 Task: Add Everyone Unscented 3 In 1 Lotion to the cart.
Action: Mouse moved to (837, 280)
Screenshot: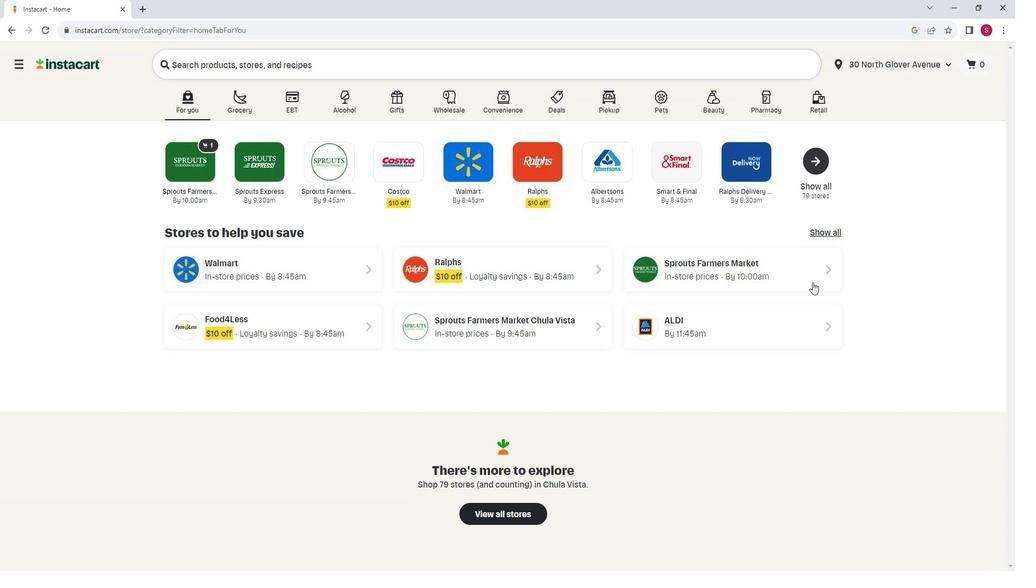 
Action: Mouse pressed left at (837, 280)
Screenshot: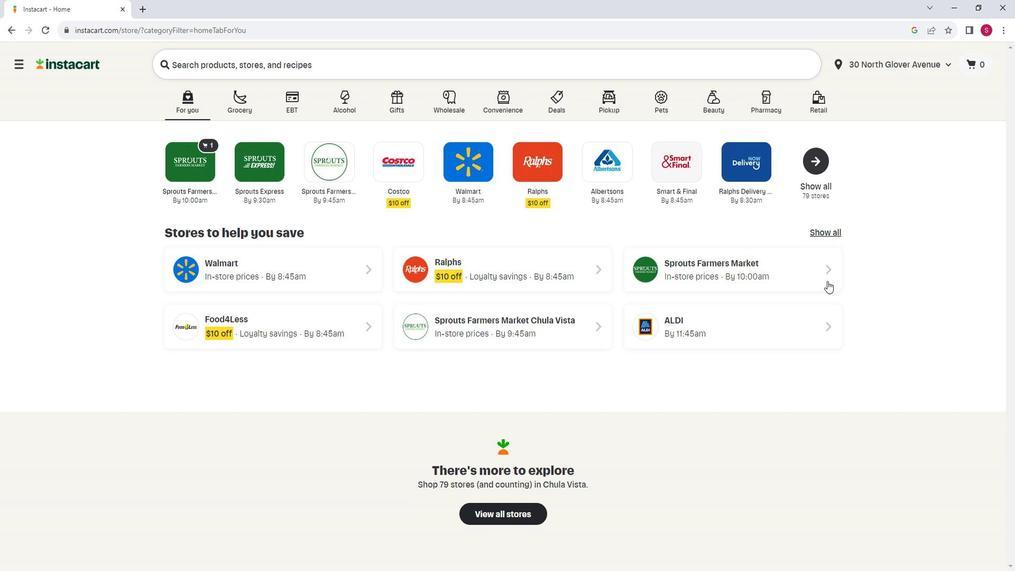 
Action: Mouse moved to (62, 365)
Screenshot: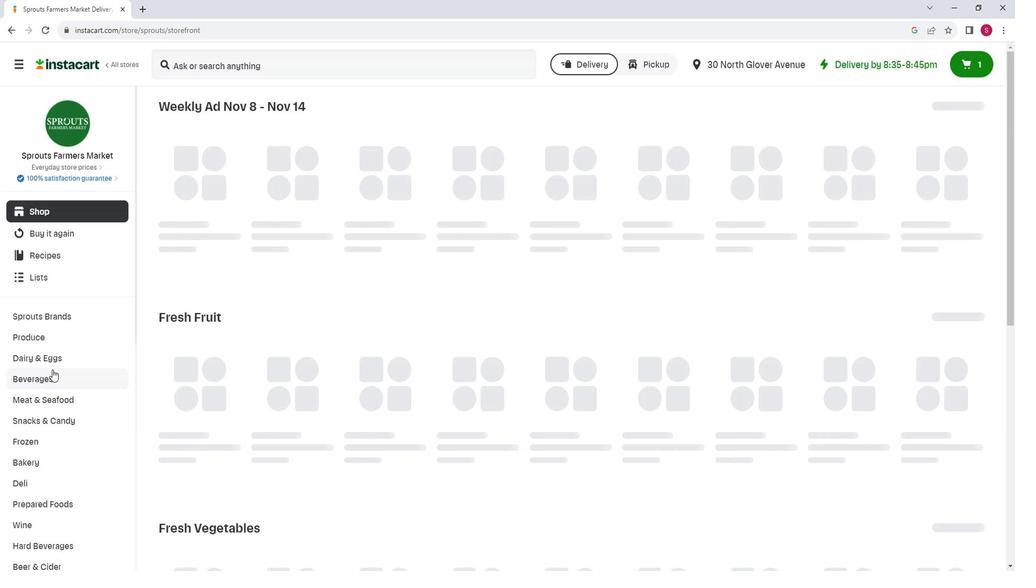 
Action: Mouse scrolled (62, 364) with delta (0, 0)
Screenshot: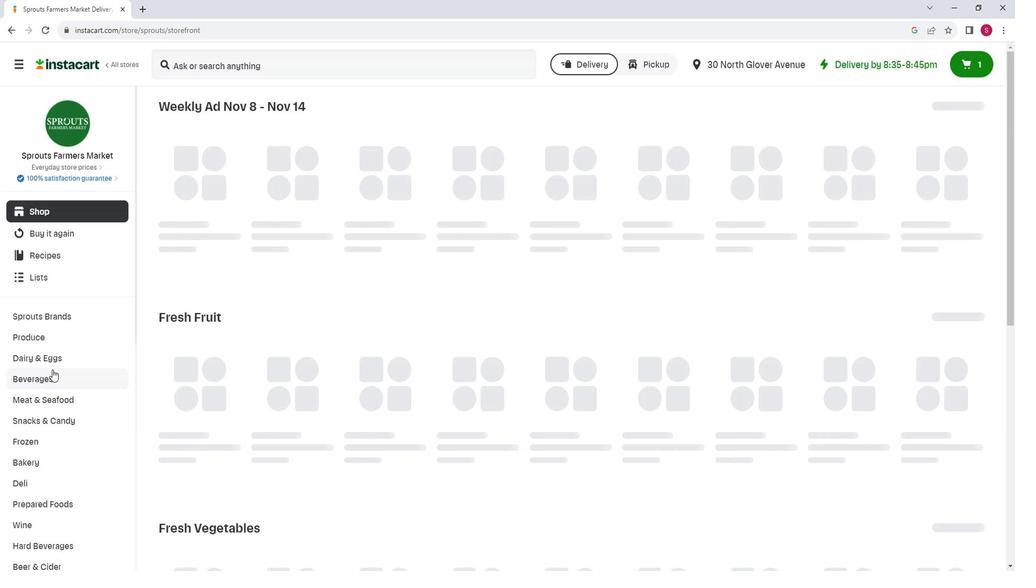 
Action: Mouse scrolled (62, 364) with delta (0, 0)
Screenshot: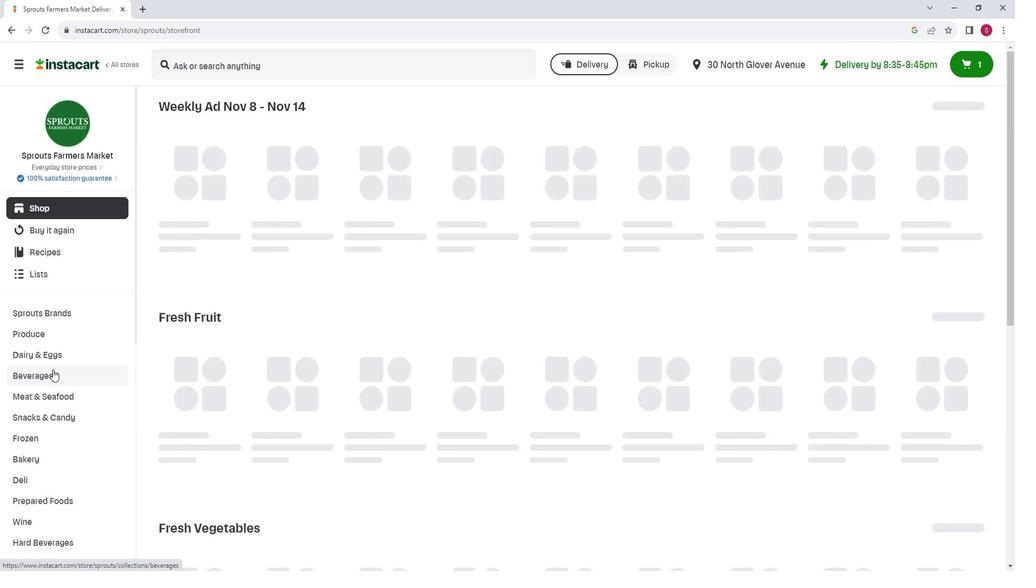 
Action: Mouse moved to (66, 364)
Screenshot: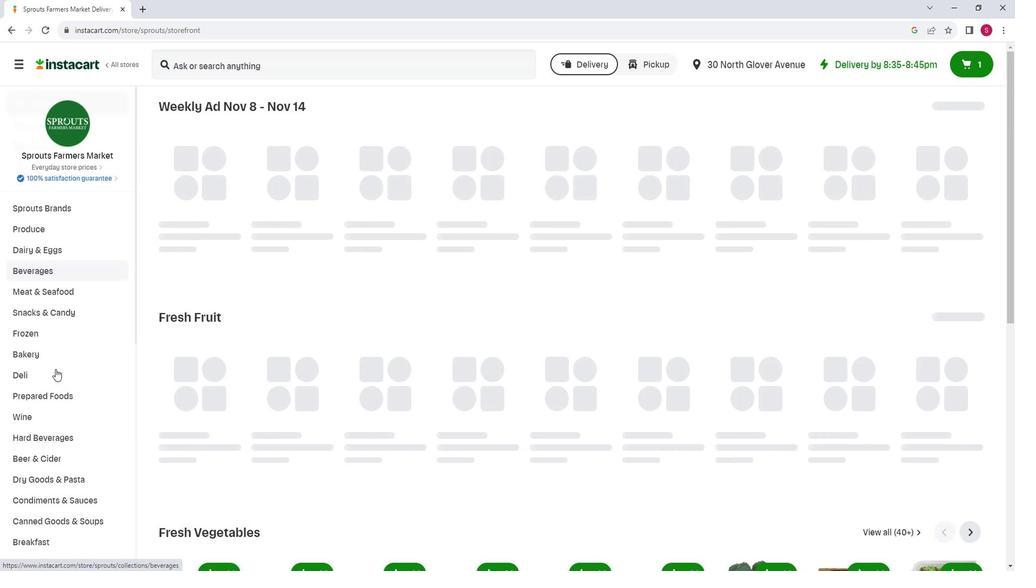 
Action: Mouse scrolled (66, 364) with delta (0, 0)
Screenshot: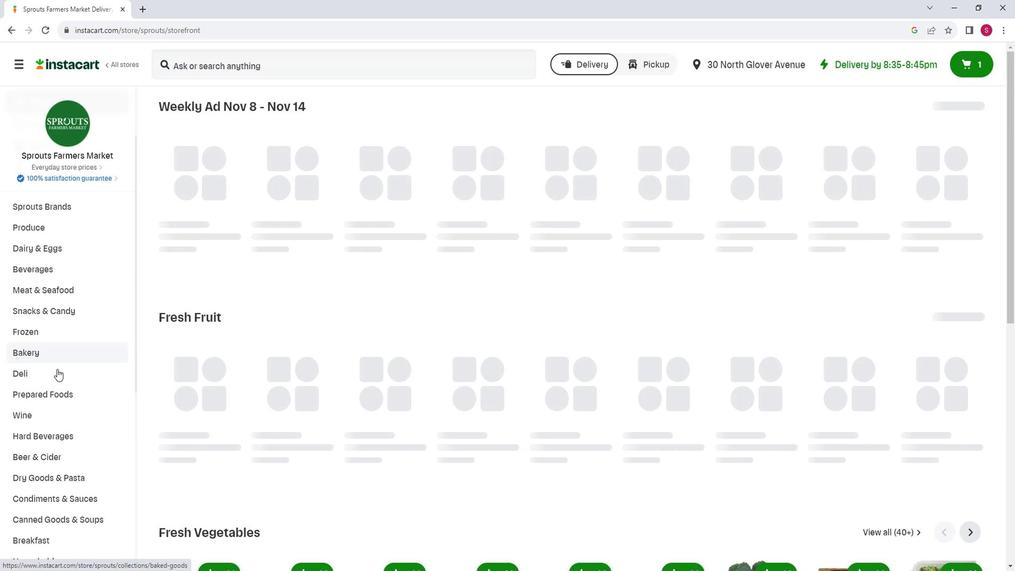 
Action: Mouse scrolled (66, 364) with delta (0, 0)
Screenshot: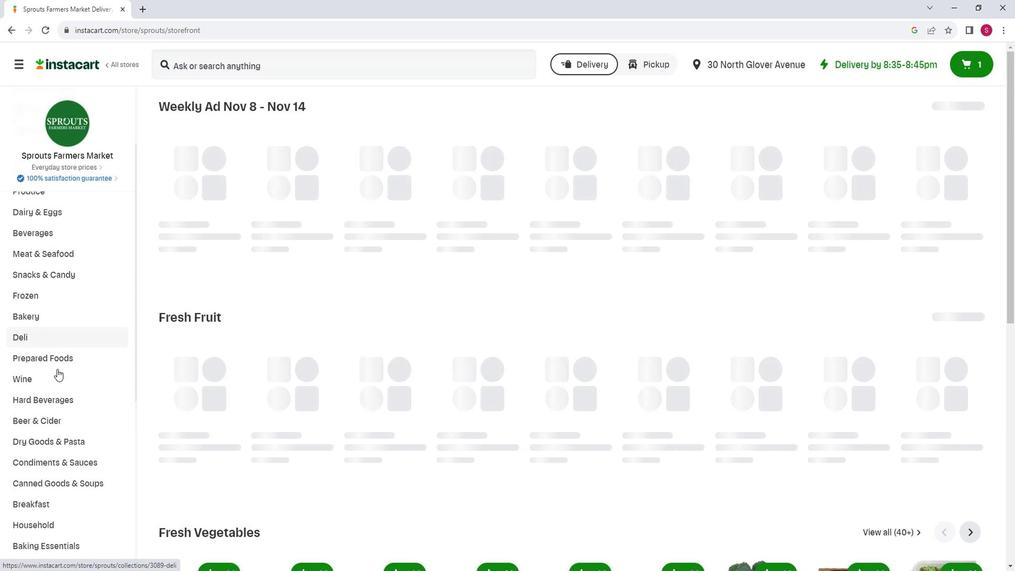 
Action: Mouse moved to (68, 362)
Screenshot: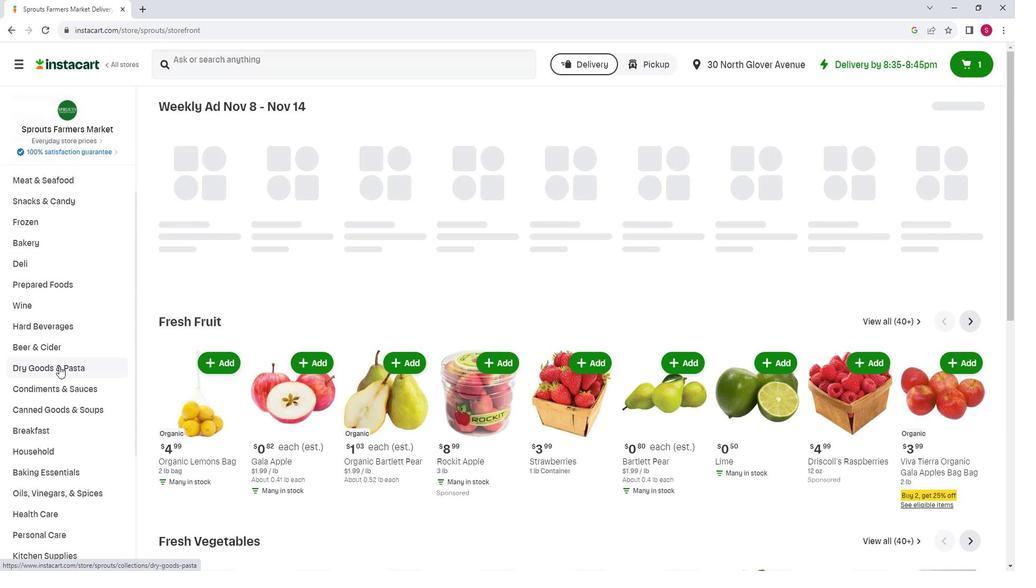 
Action: Mouse scrolled (68, 362) with delta (0, 0)
Screenshot: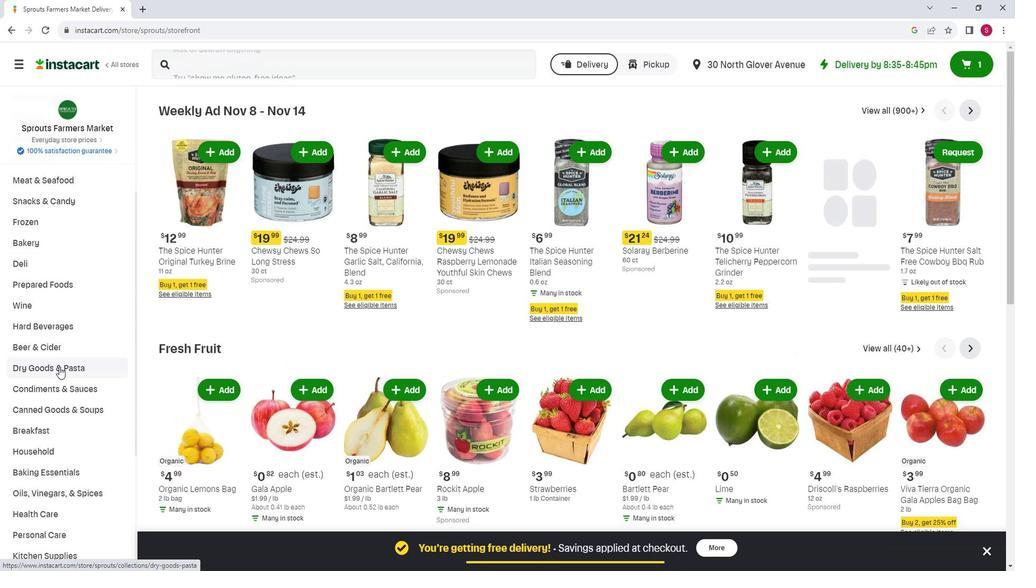 
Action: Mouse moved to (68, 363)
Screenshot: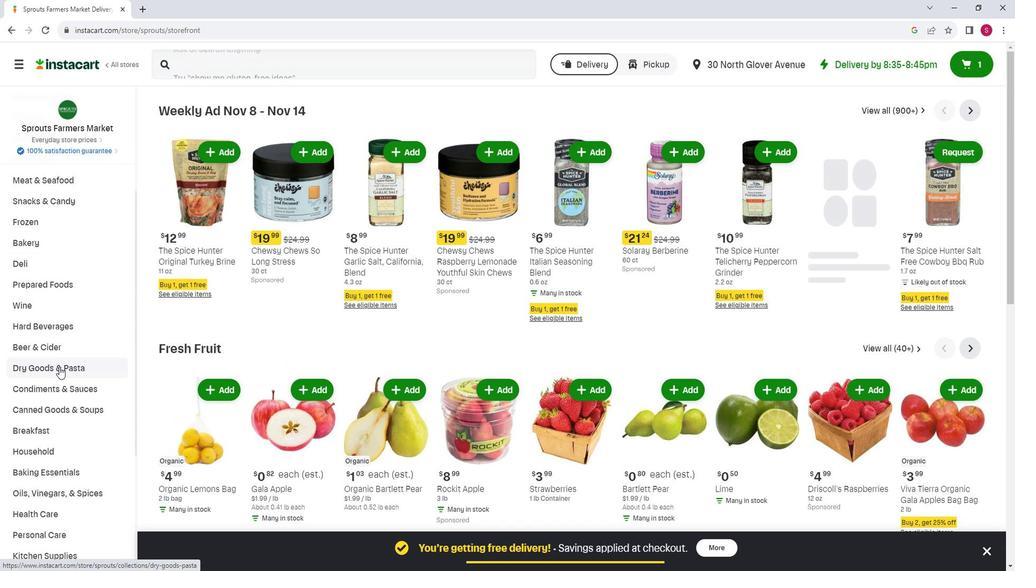 
Action: Mouse scrolled (68, 362) with delta (0, 0)
Screenshot: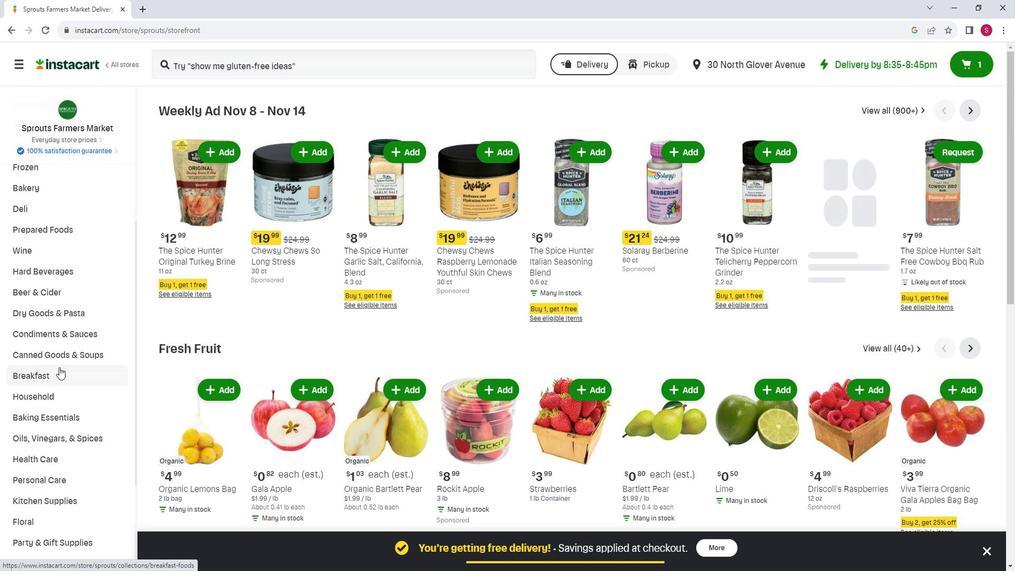 
Action: Mouse moved to (74, 415)
Screenshot: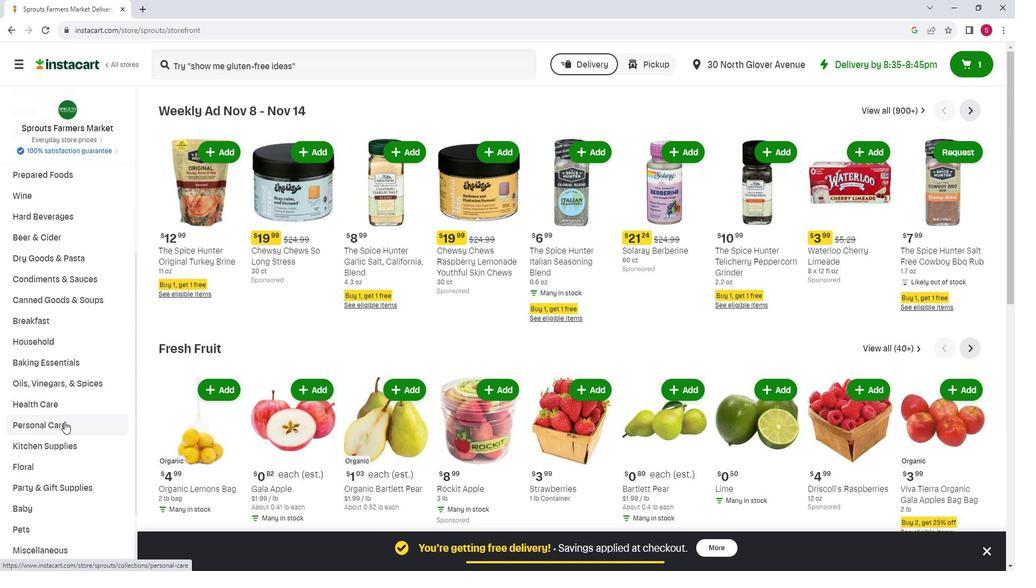 
Action: Mouse pressed left at (74, 415)
Screenshot: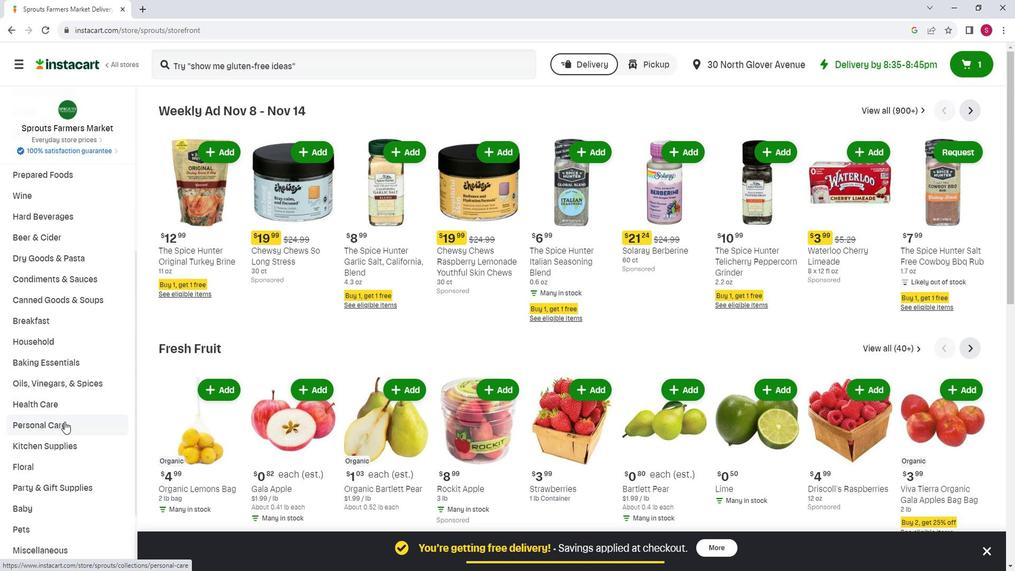 
Action: Mouse moved to (268, 146)
Screenshot: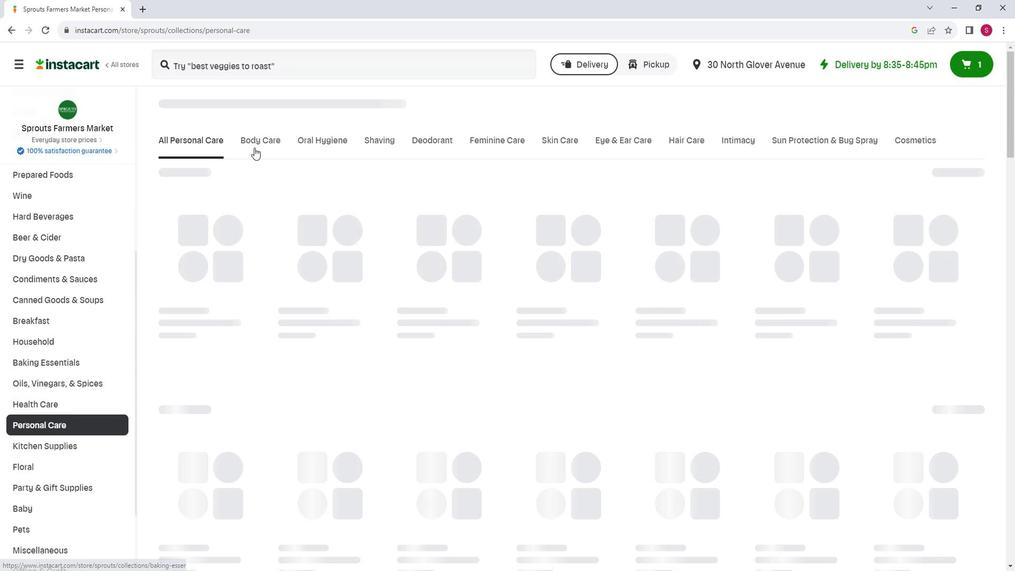 
Action: Mouse pressed left at (268, 146)
Screenshot: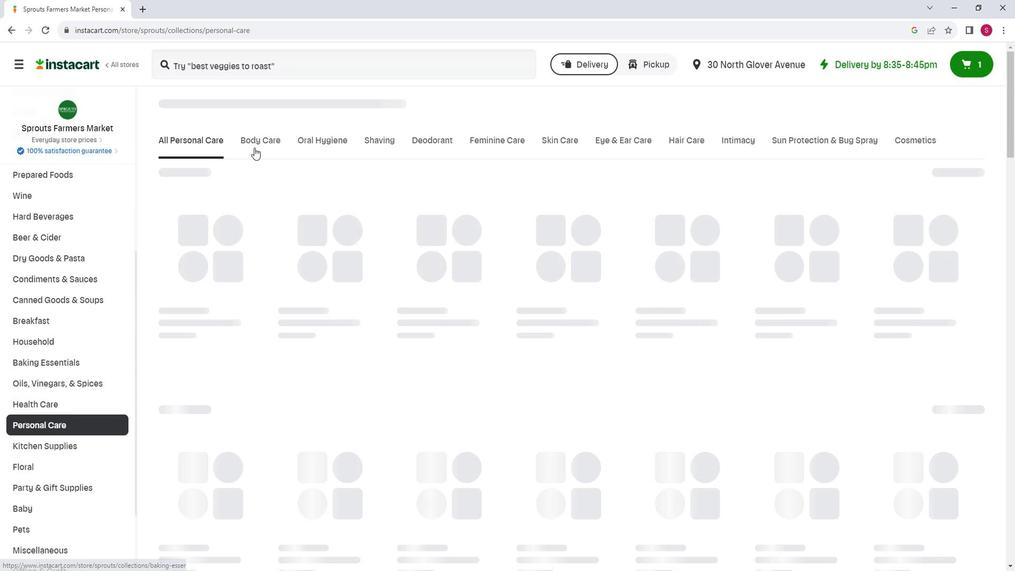 
Action: Mouse moved to (434, 185)
Screenshot: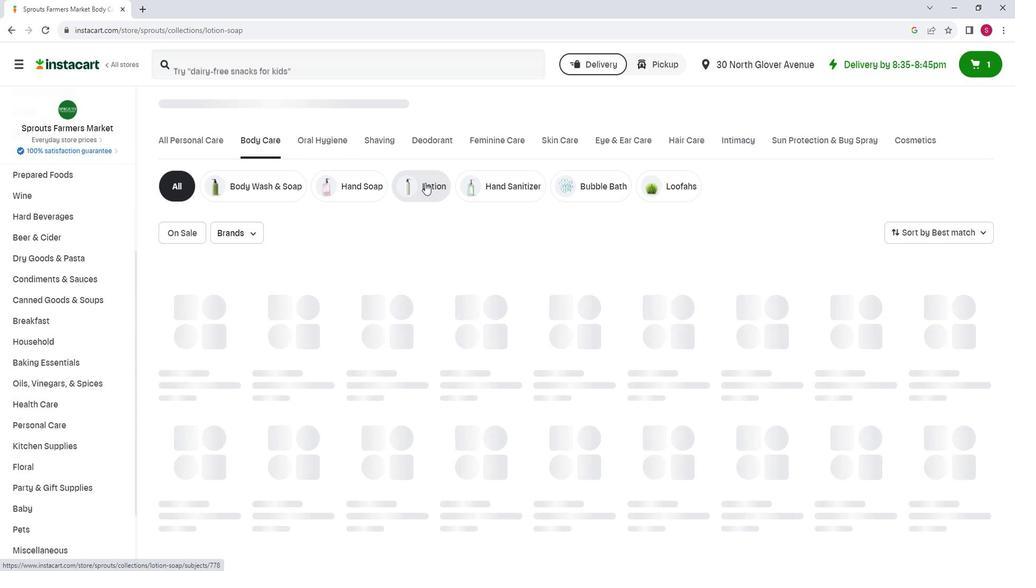 
Action: Mouse pressed left at (434, 185)
Screenshot: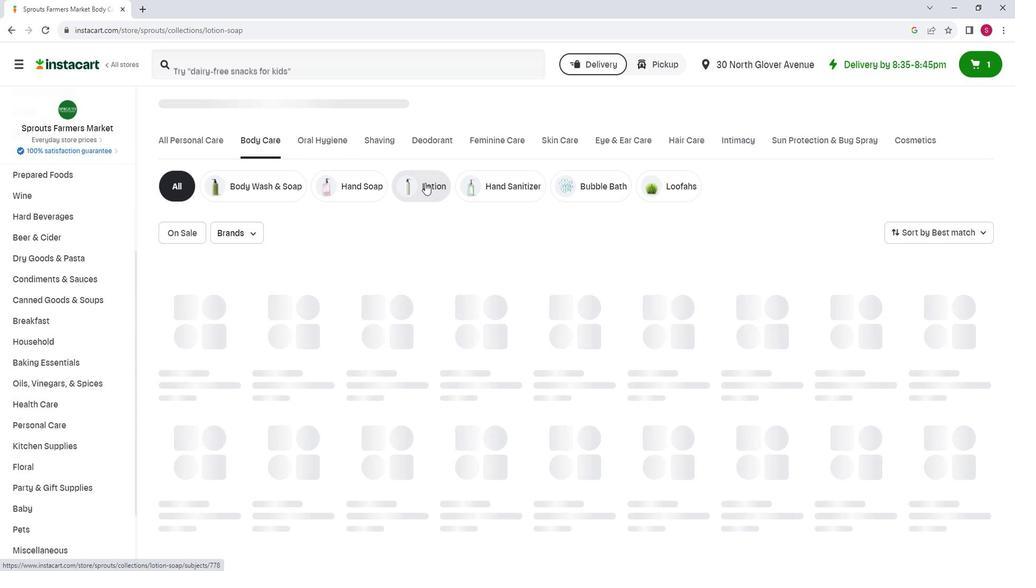 
Action: Mouse moved to (288, 74)
Screenshot: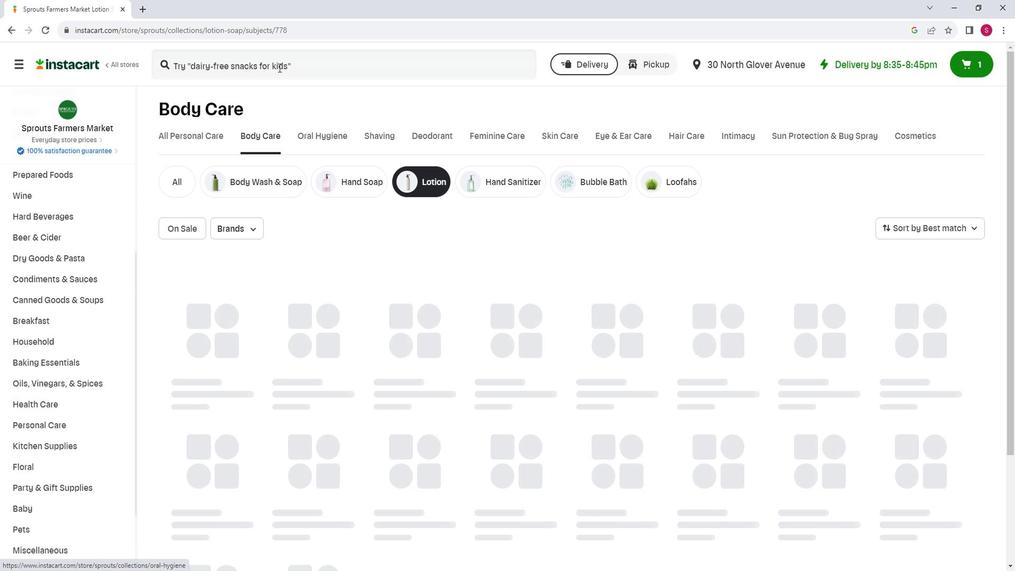 
Action: Mouse pressed left at (288, 74)
Screenshot: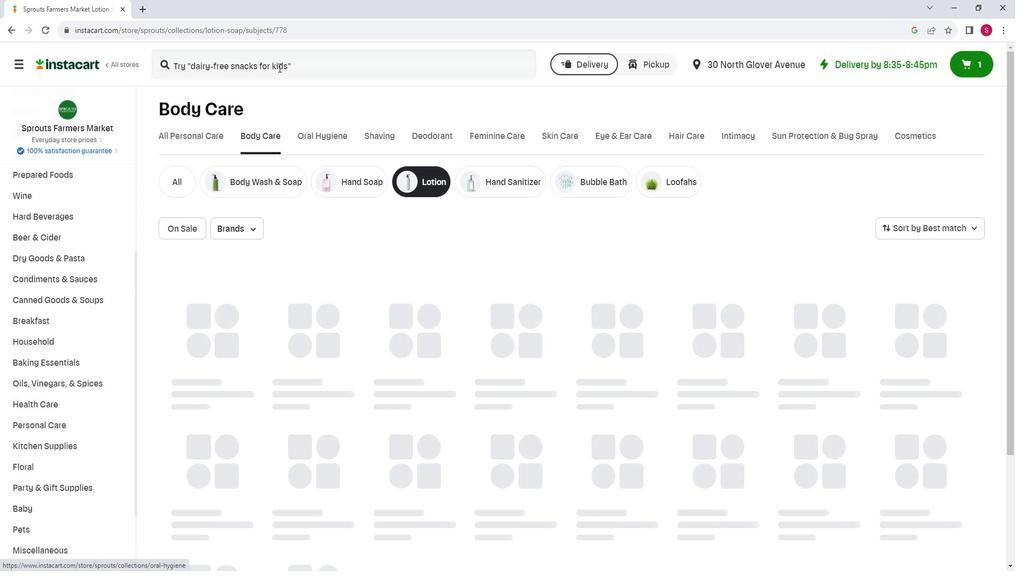 
Action: Mouse moved to (288, 74)
Screenshot: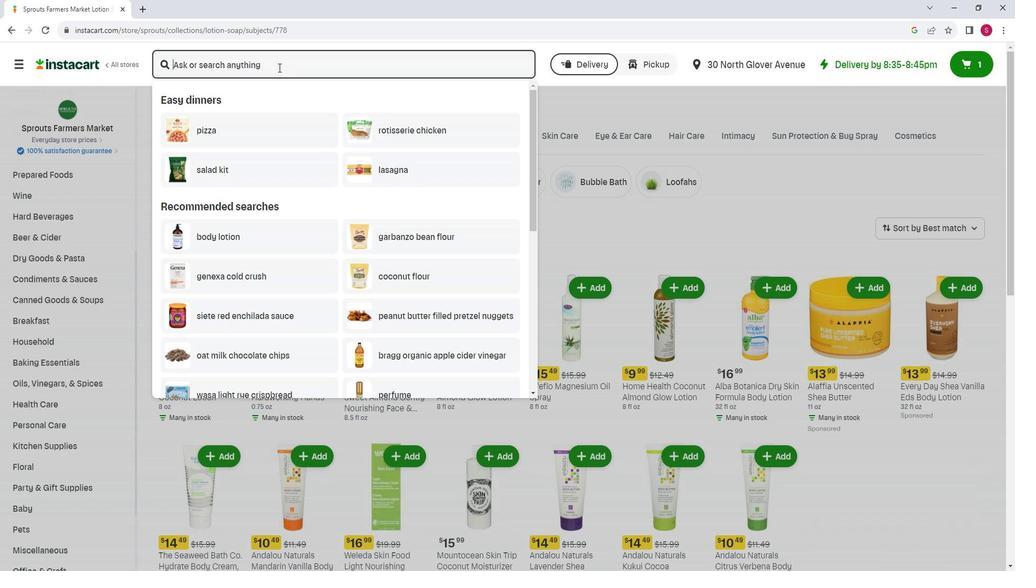 
Action: Key pressed <Key.shift>Everyone<Key.space><Key.shift>Unscented<Key.space>
Screenshot: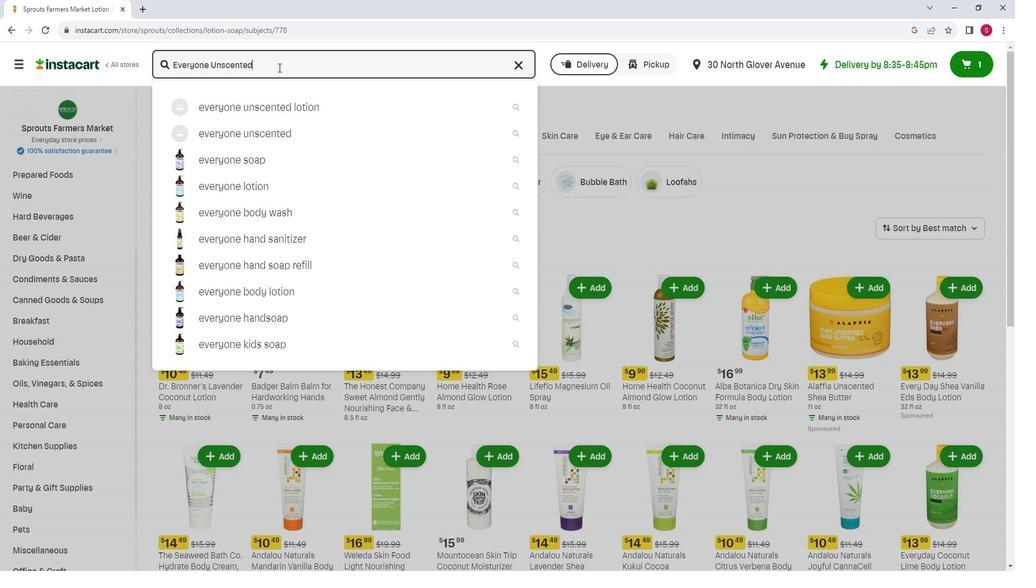 
Action: Mouse moved to (291, 71)
Screenshot: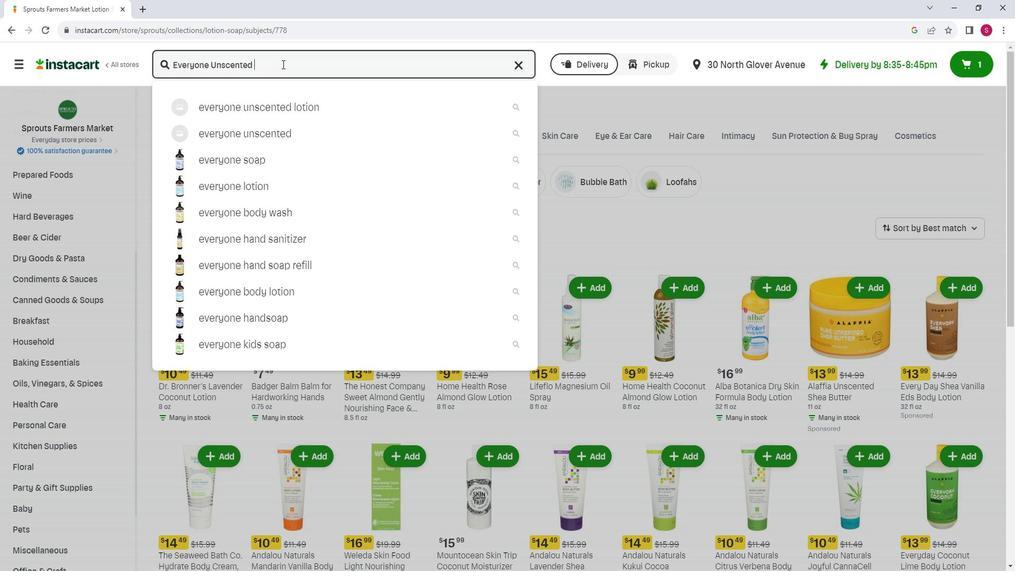 
Action: Key pressed 3<Key.space><Key.shift>In<Key.space>1<Key.space><Key.shift>Lotion<Key.enter>
Screenshot: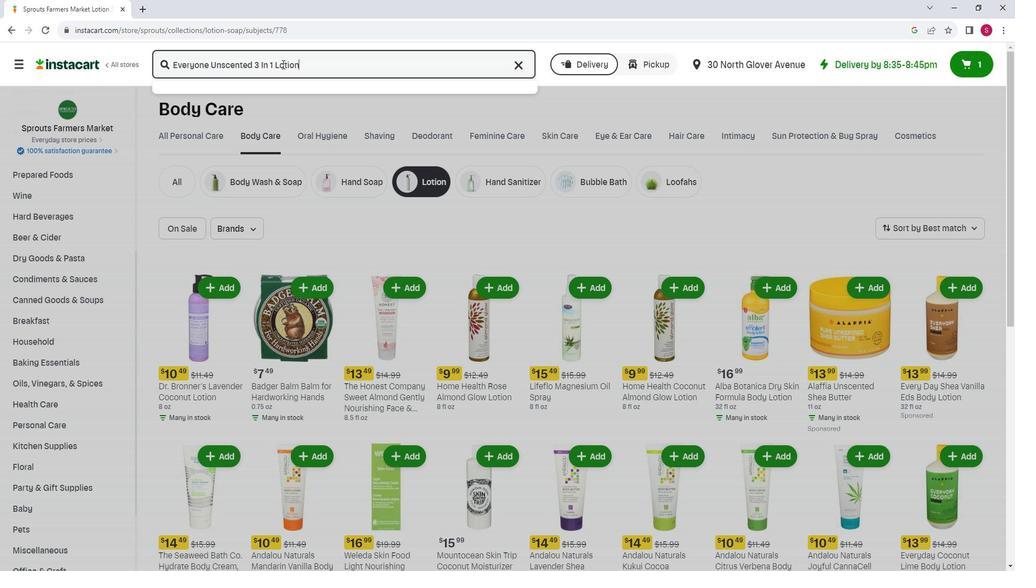 
Action: Mouse moved to (632, 153)
Screenshot: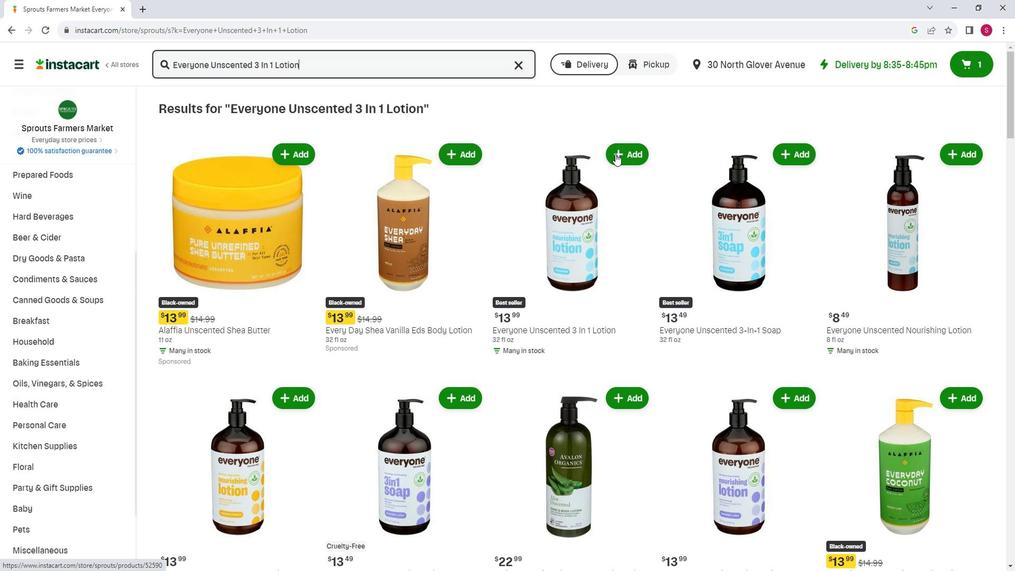 
Action: Mouse pressed left at (632, 153)
Screenshot: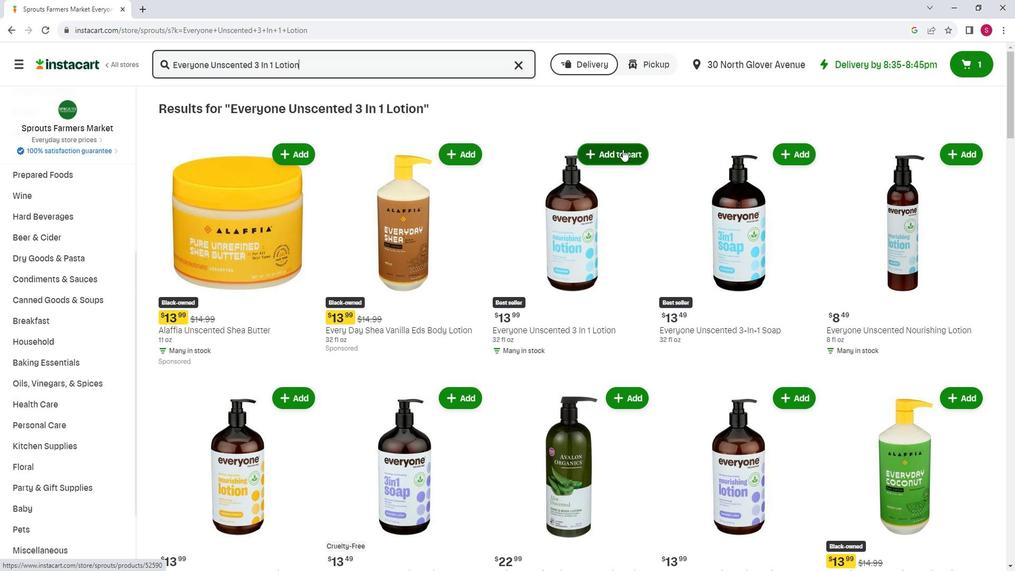 
Action: Mouse moved to (653, 113)
Screenshot: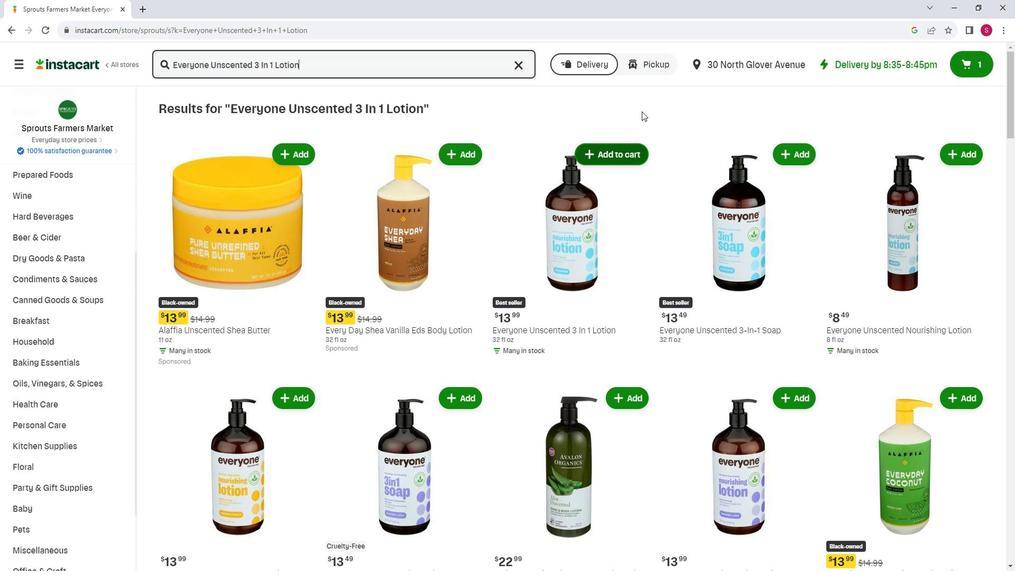 
